 Task: Write description "A creative and quick thinking individual with a bent towards communicating and building a relationship online".
Action: Mouse moved to (734, 98)
Screenshot: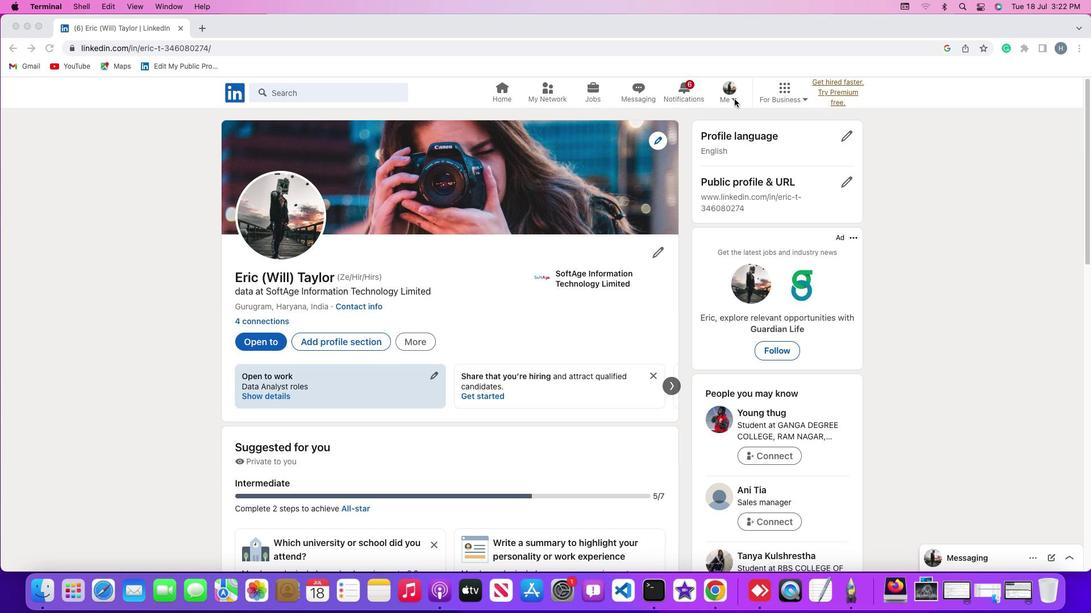 
Action: Mouse pressed left at (734, 98)
Screenshot: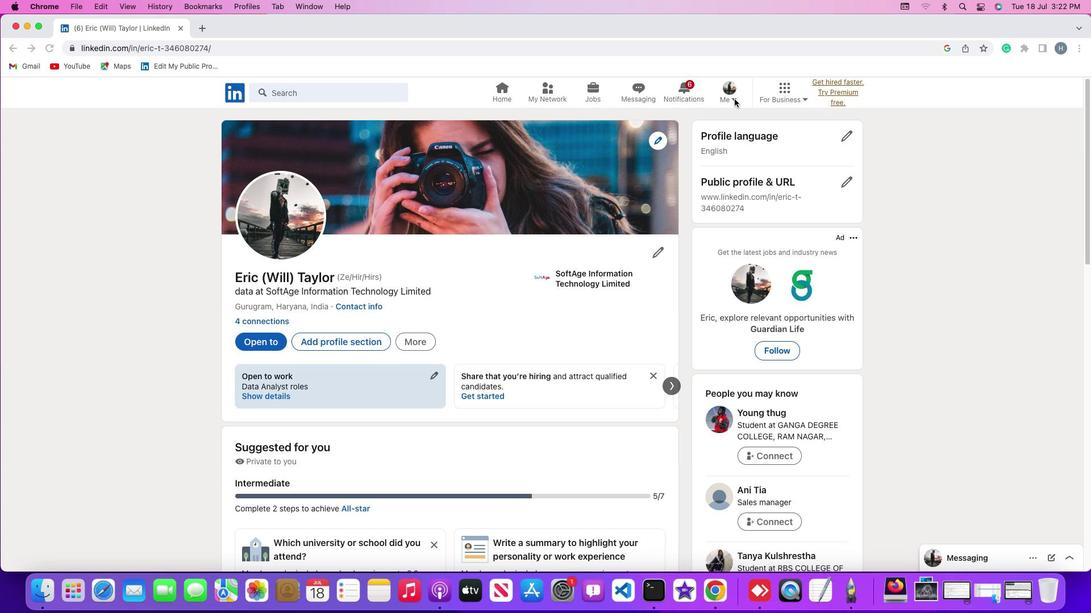 
Action: Mouse moved to (730, 100)
Screenshot: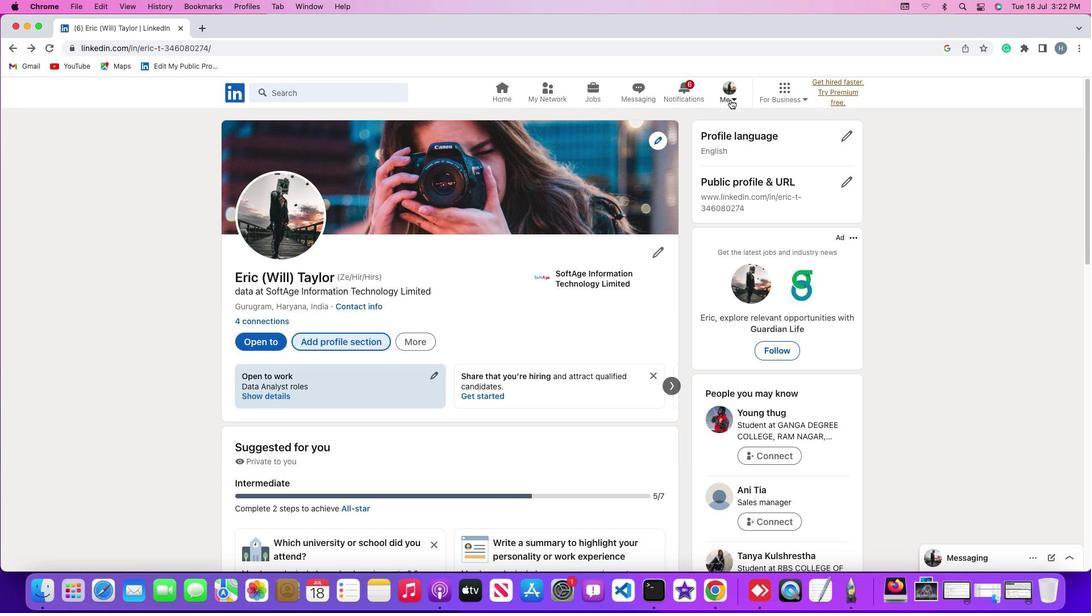 
Action: Mouse pressed left at (730, 100)
Screenshot: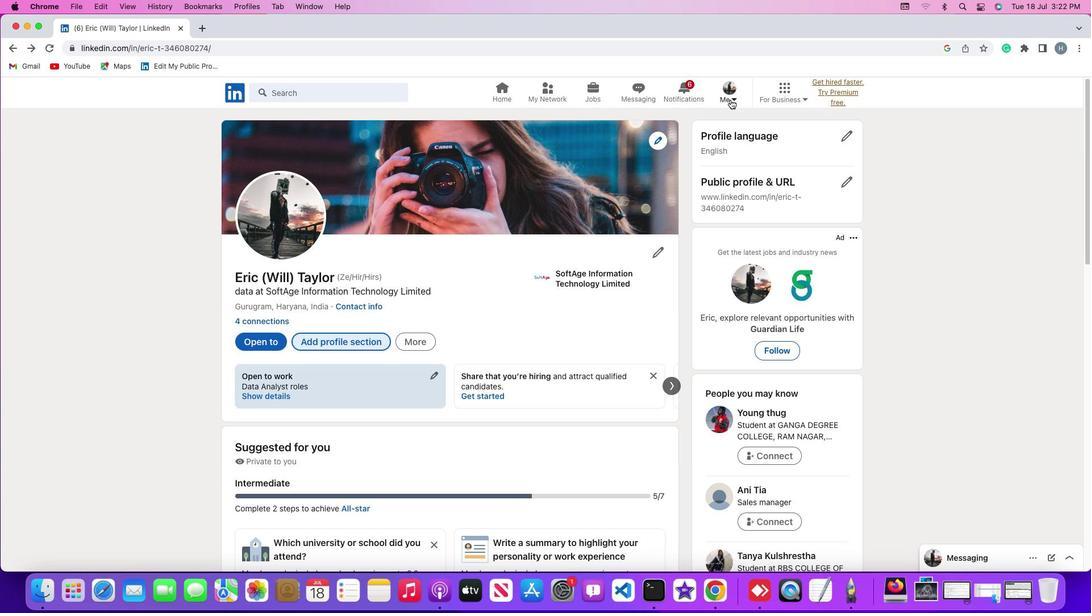 
Action: Mouse moved to (689, 163)
Screenshot: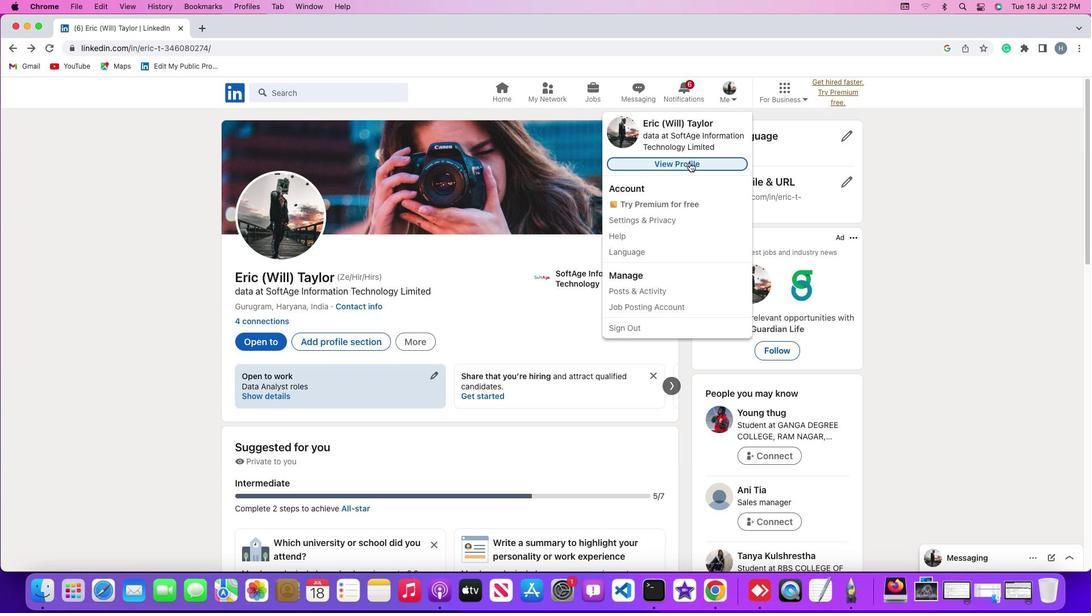 
Action: Mouse pressed left at (689, 163)
Screenshot: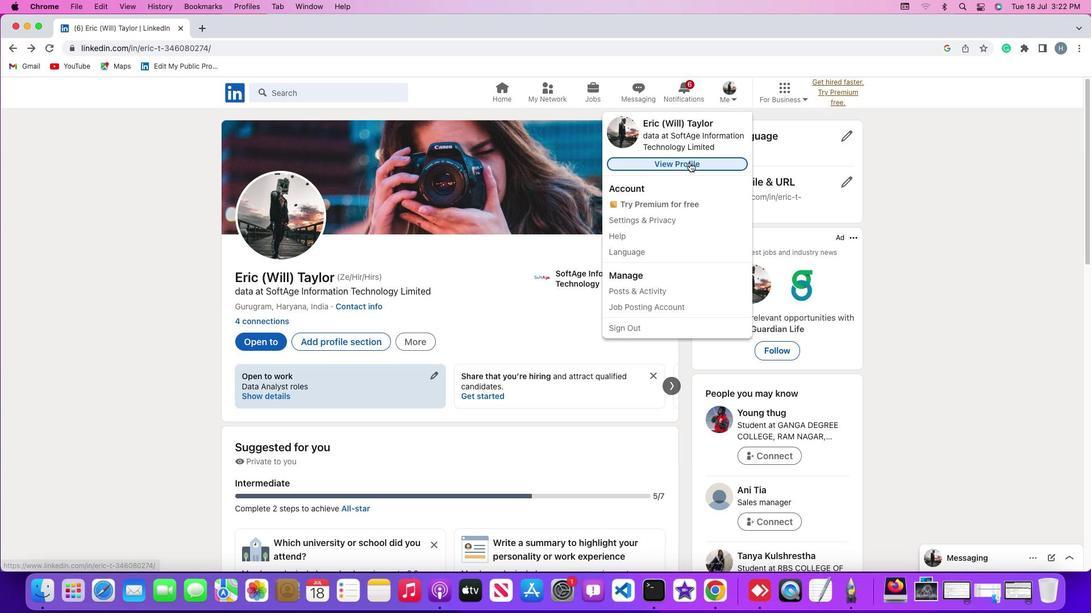 
Action: Mouse moved to (349, 338)
Screenshot: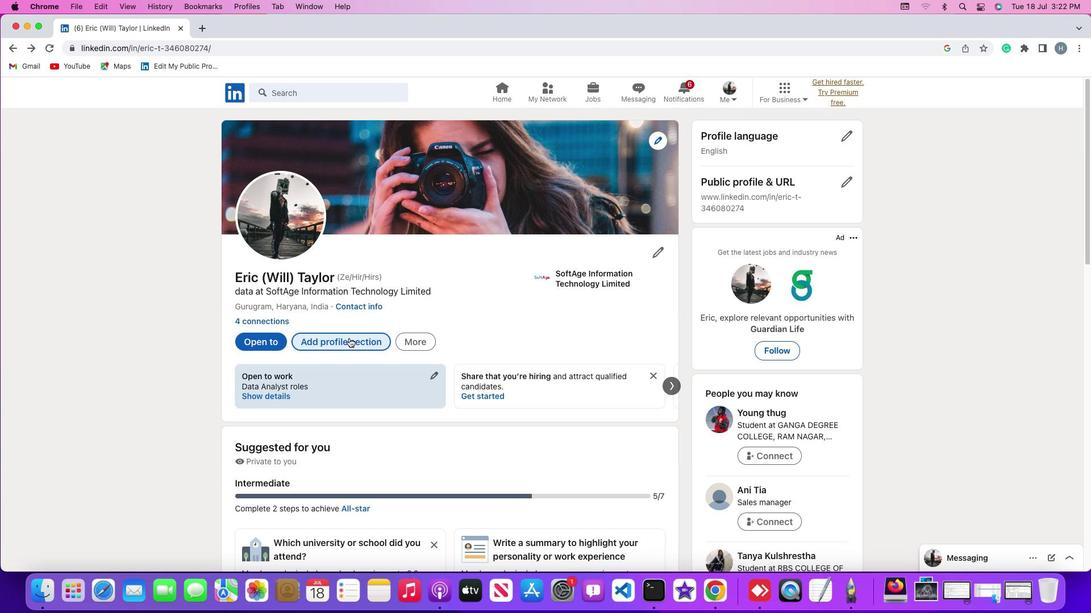
Action: Mouse pressed left at (349, 338)
Screenshot: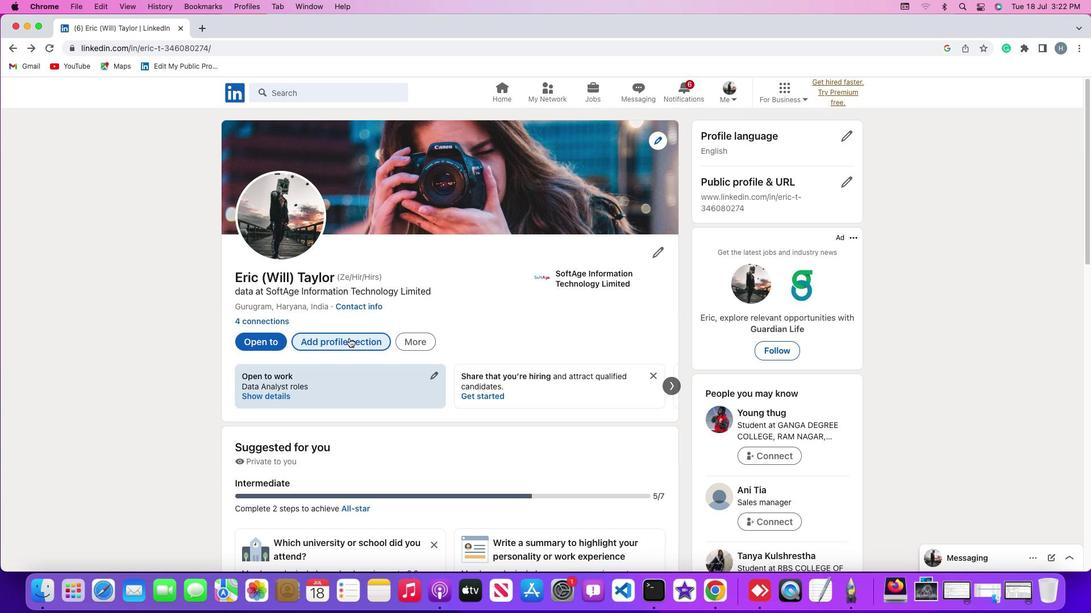 
Action: Mouse moved to (423, 277)
Screenshot: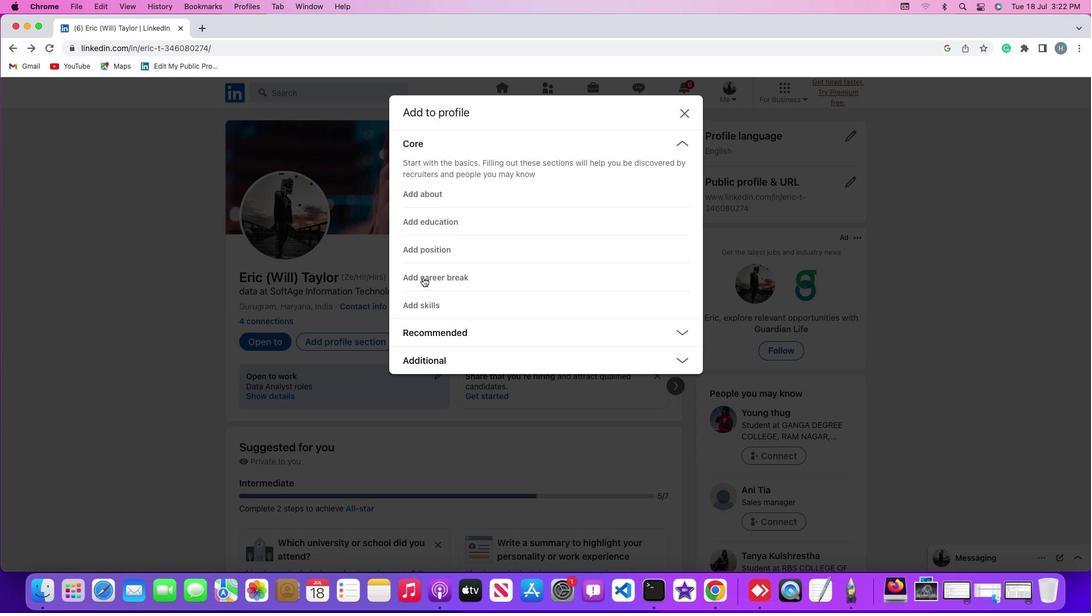 
Action: Mouse pressed left at (423, 277)
Screenshot: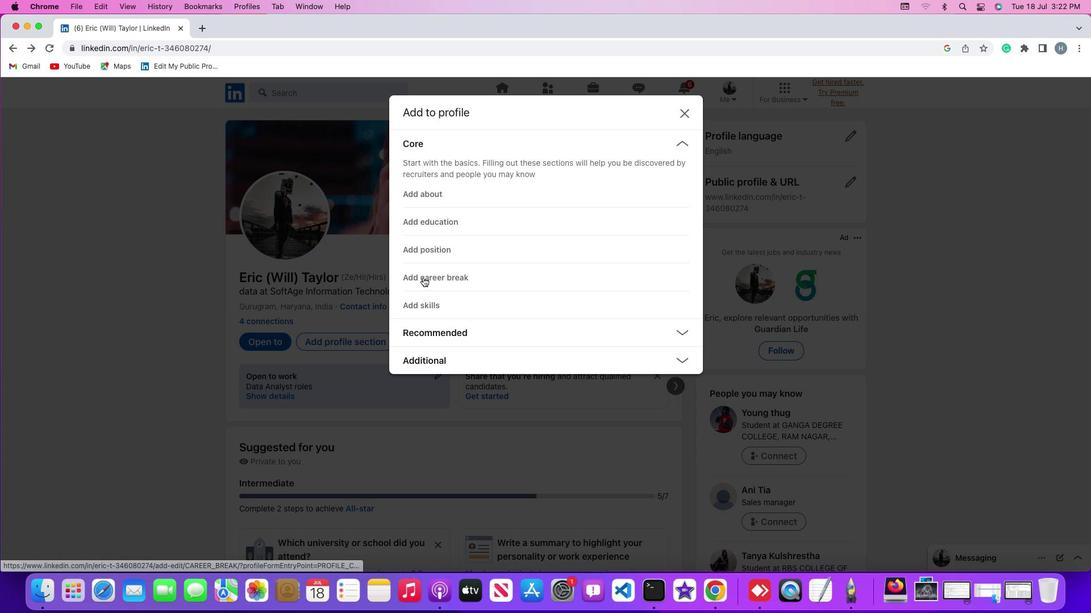 
Action: Mouse moved to (433, 455)
Screenshot: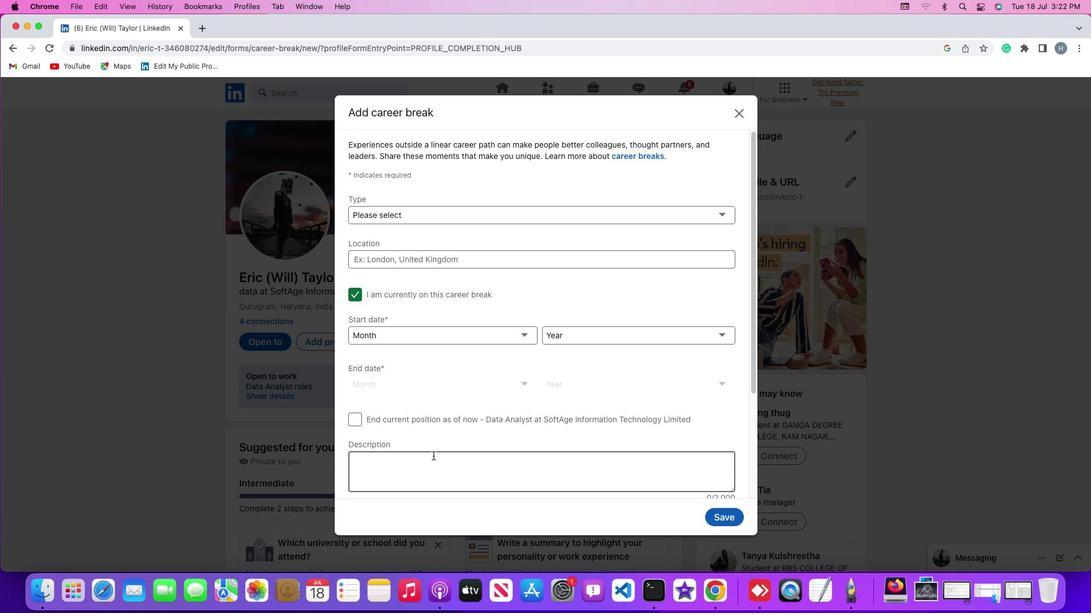 
Action: Mouse pressed left at (433, 455)
Screenshot: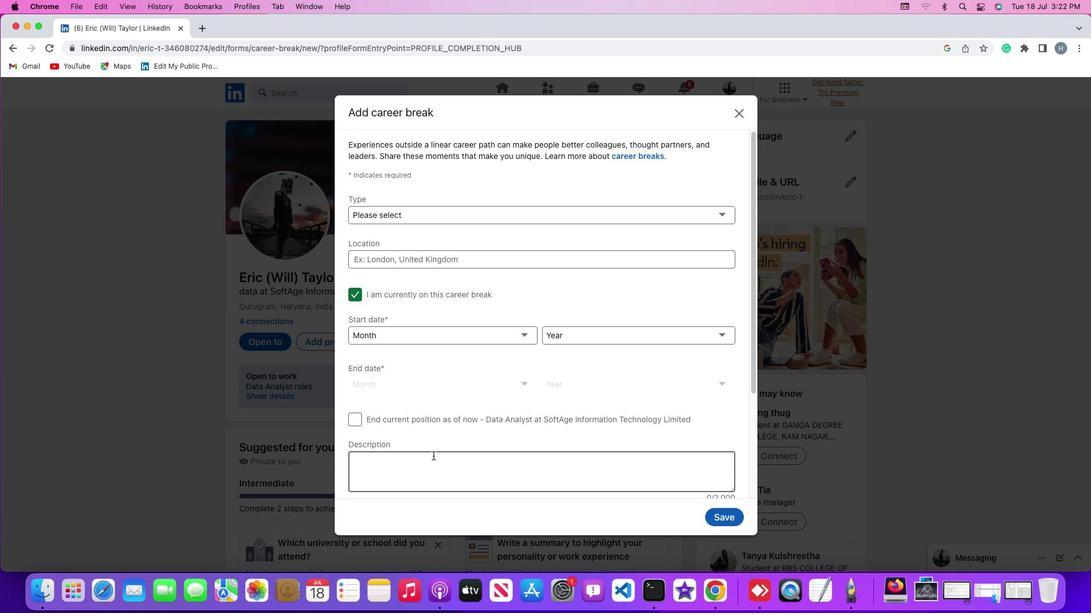 
Action: Mouse moved to (493, 417)
Screenshot: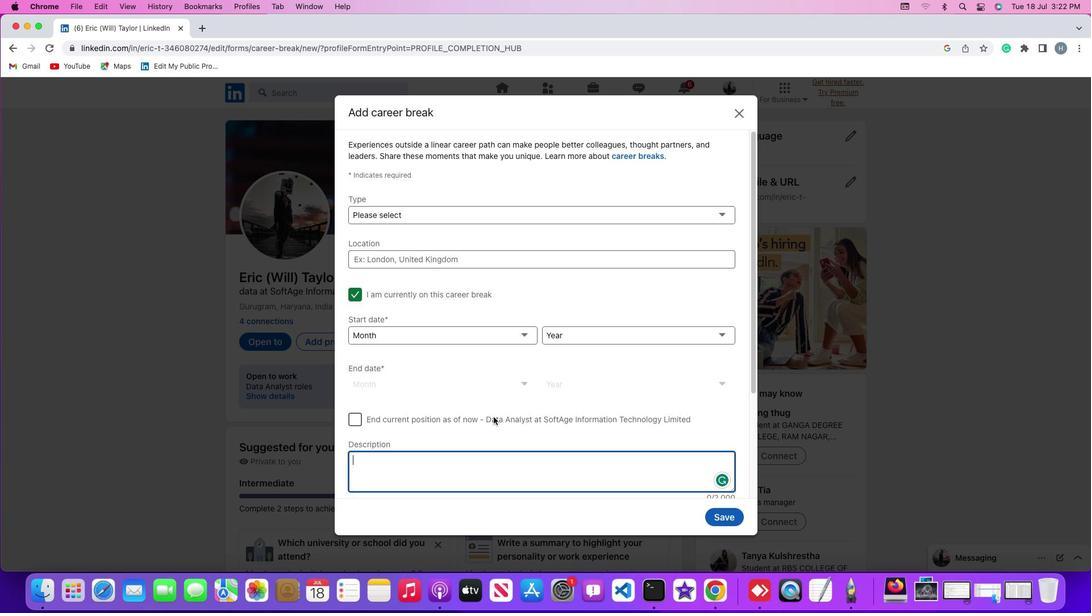 
Action: Key pressed Key.shift'A'Key.space'c''r''e''a''t''i''v''e'Key.space'a''b'Key.backspace'n''d'Key.space'q''u''i''c''k'Key.space't''h''i''n''k''i''n''g'Key.space'i''n''d''i''v''i''d''u''a''l'Key.space'w''i''t''h'Key.space'a'Key.space'b''e''n''t'Key.space't''o''w''a''r''d''s'Key.space'c''o''m''m''u''n''i''c''a''t''i''n''g'Key.space'a''n''d'Key.space'b''u''i''l''d''i''n''g'Key.space'a'Key.space'r''e''l''a''t''i''o''n''s''h''i''p'Key.space'o''n''l''i''n''e'
Screenshot: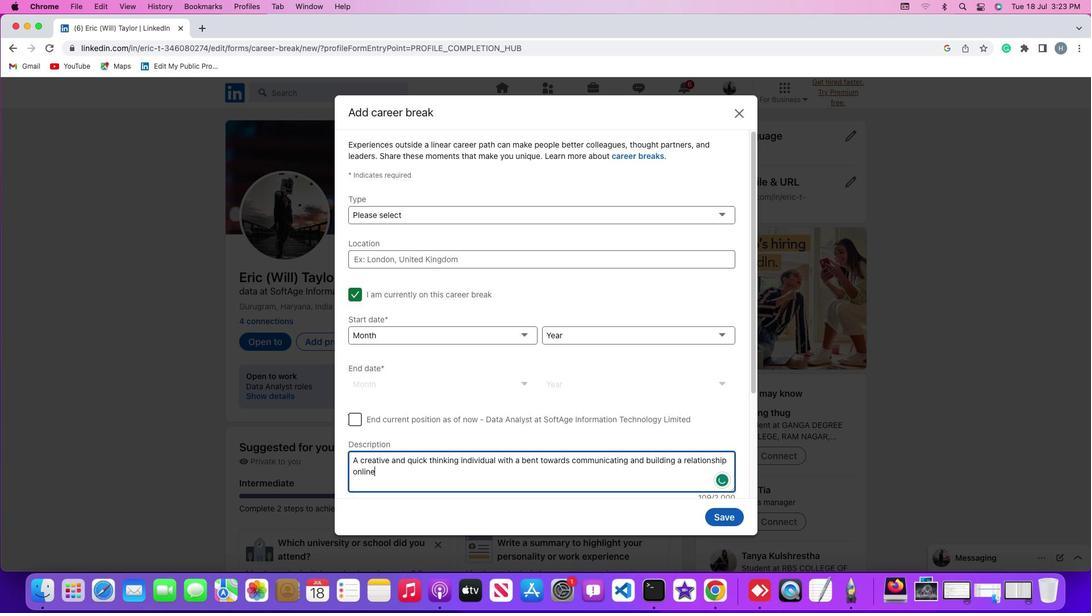 
